 Task: Check the data of people moving from San Diego.
Action: Mouse moved to (658, 62)
Screenshot: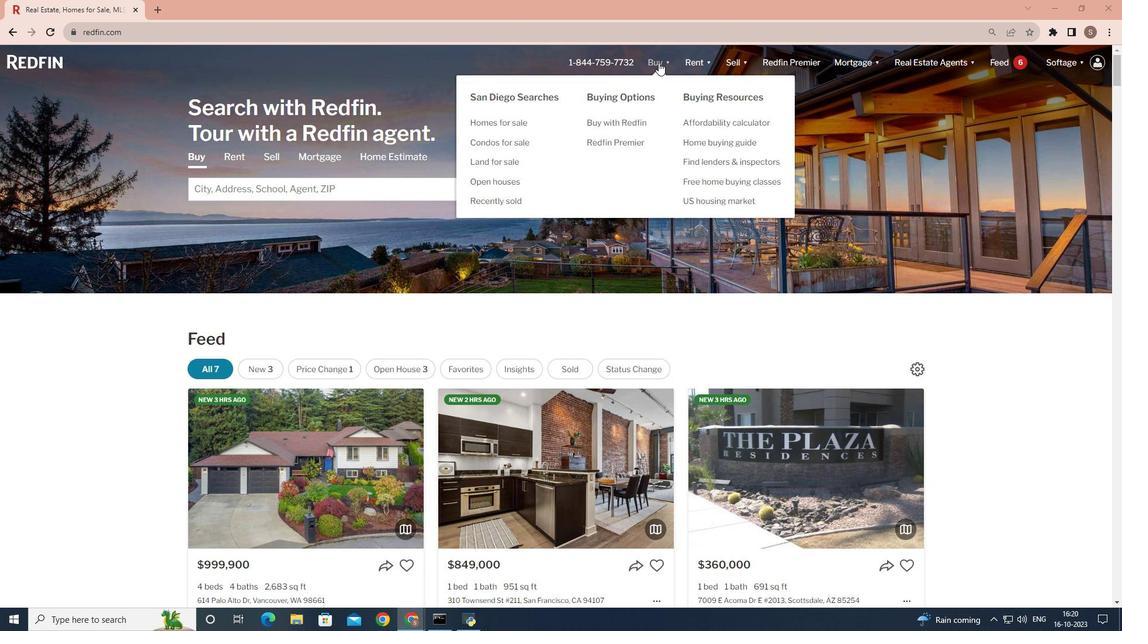 
Action: Mouse pressed left at (658, 62)
Screenshot: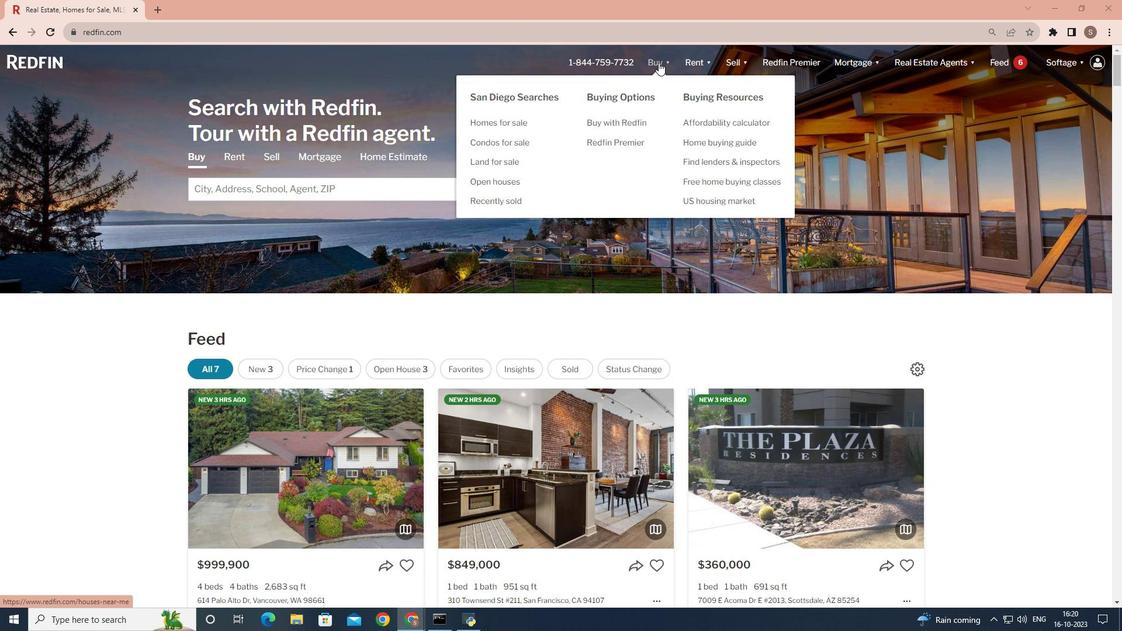 
Action: Mouse moved to (299, 243)
Screenshot: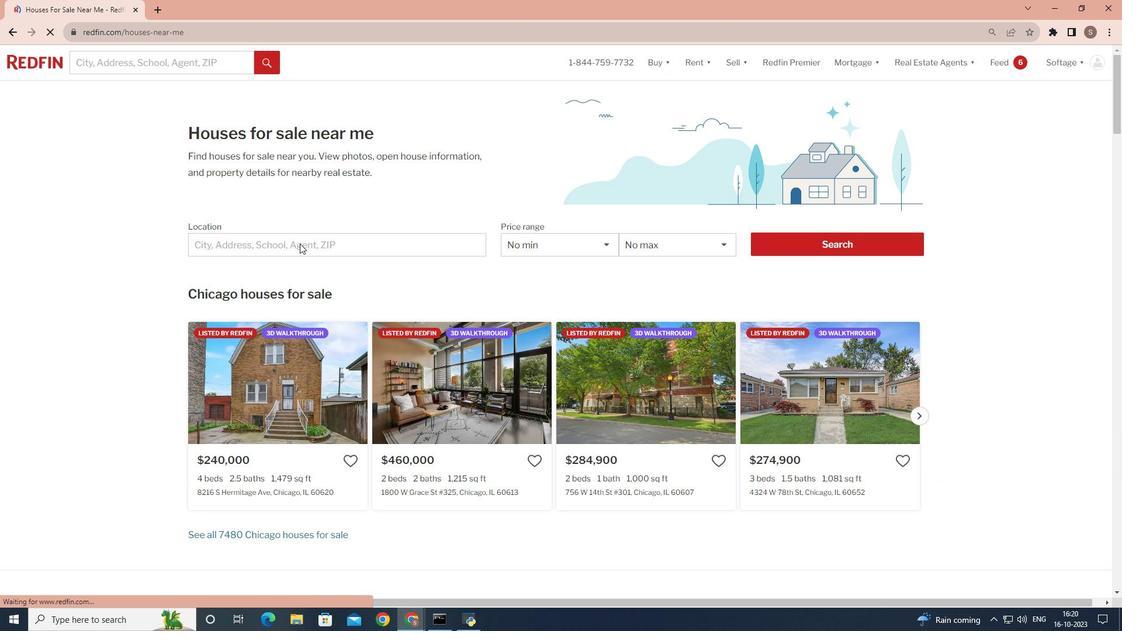 
Action: Mouse pressed left at (299, 243)
Screenshot: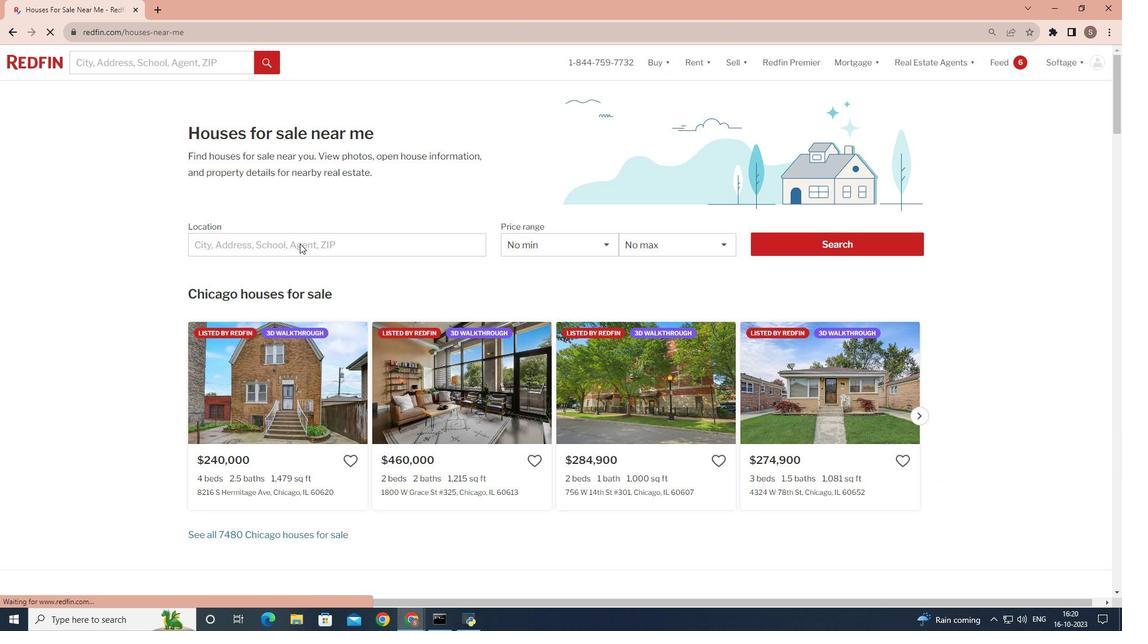 
Action: Mouse pressed left at (299, 243)
Screenshot: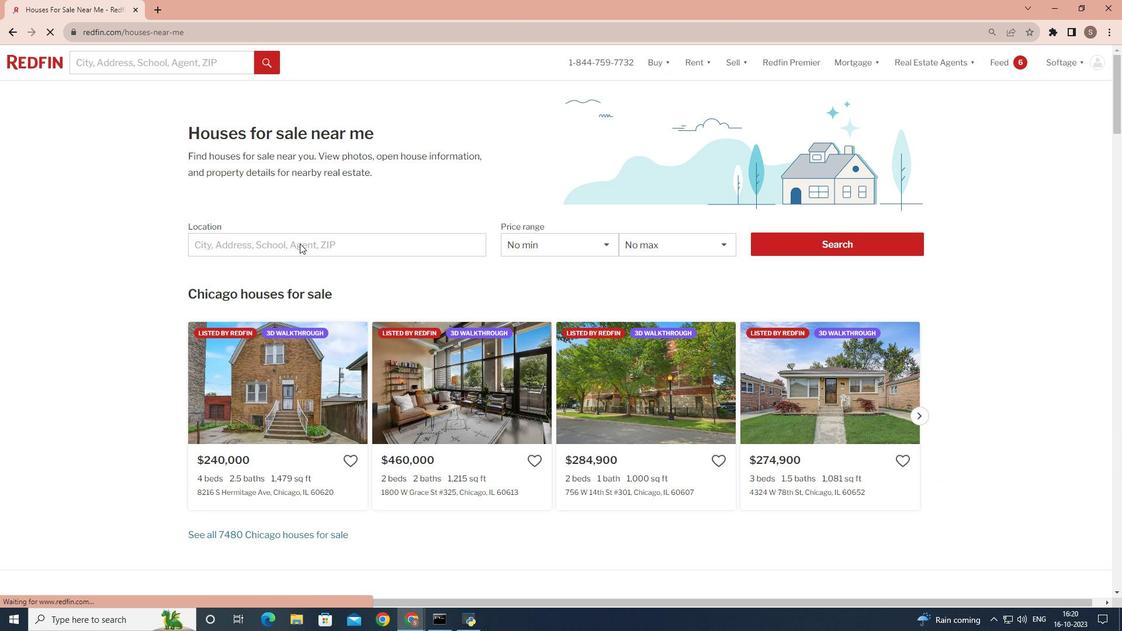 
Action: Mouse moved to (299, 243)
Screenshot: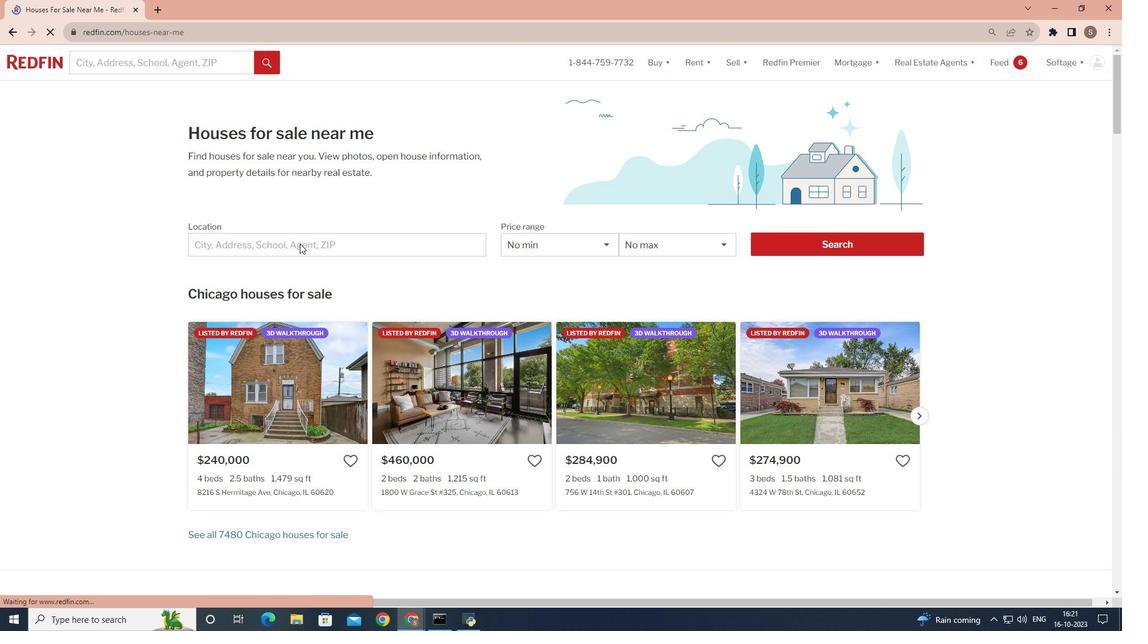 
Action: Mouse pressed left at (299, 243)
Screenshot: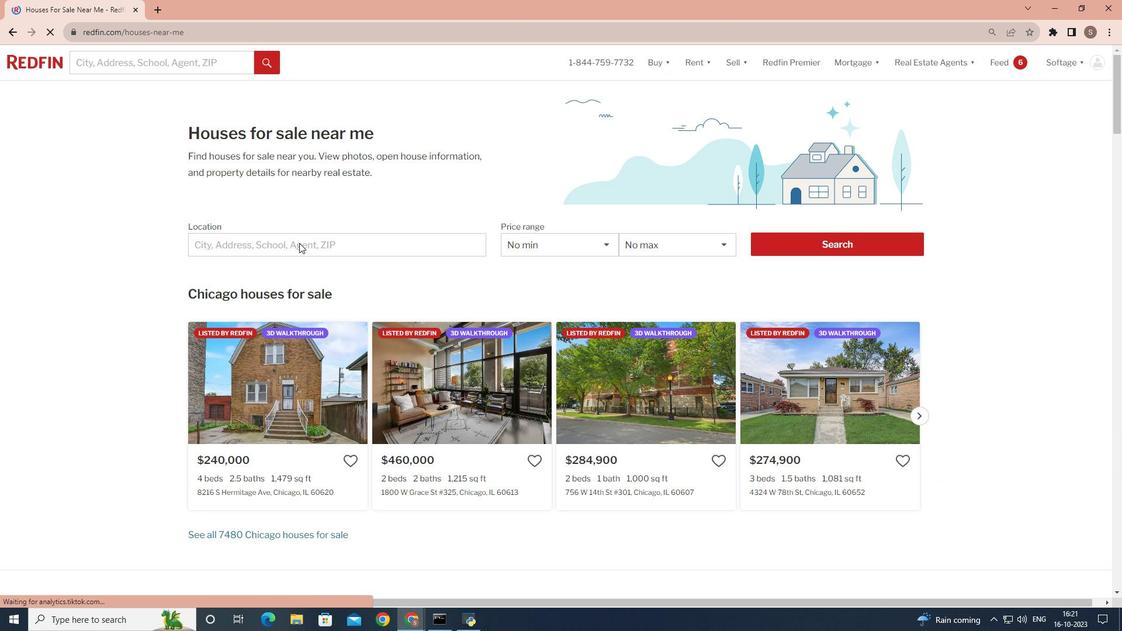
Action: Mouse moved to (299, 247)
Screenshot: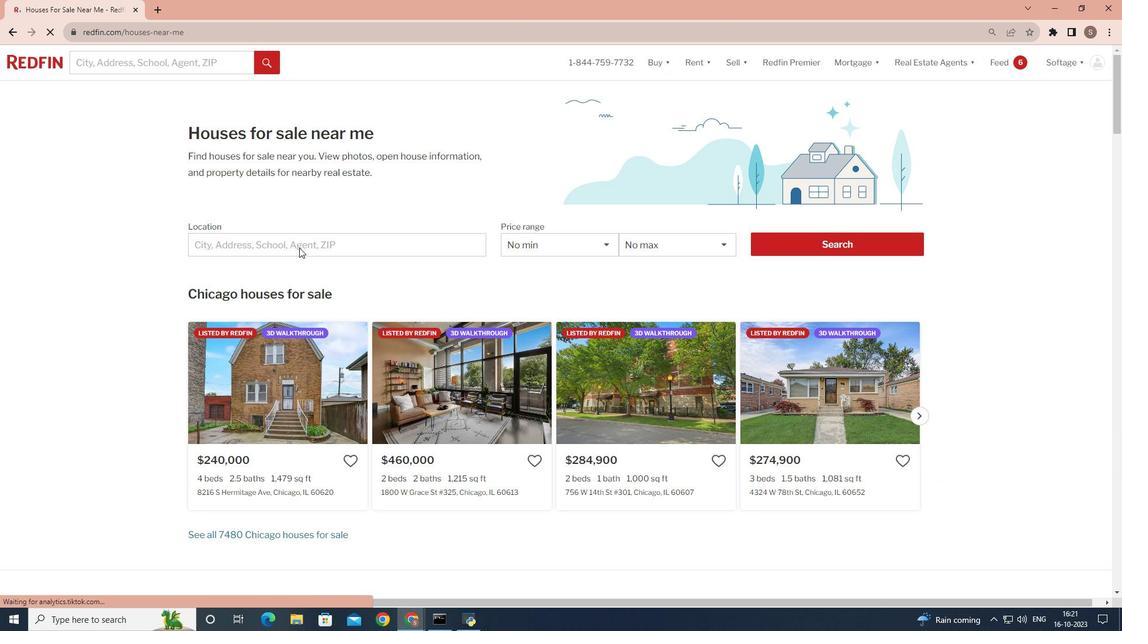 
Action: Mouse pressed left at (299, 247)
Screenshot: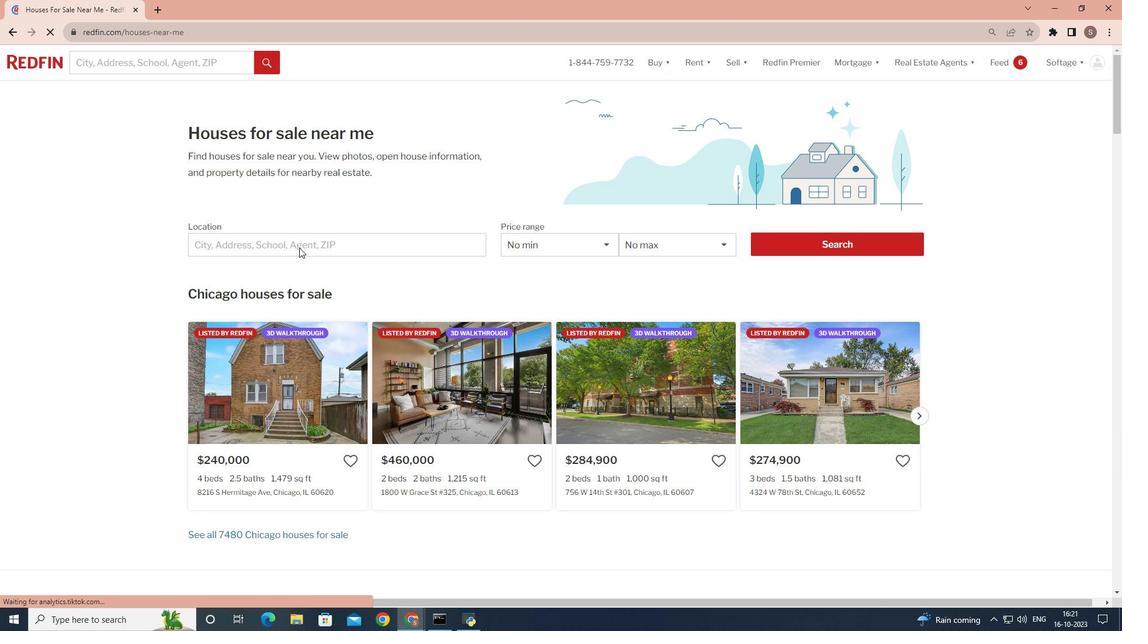 
Action: Mouse pressed left at (299, 247)
Screenshot: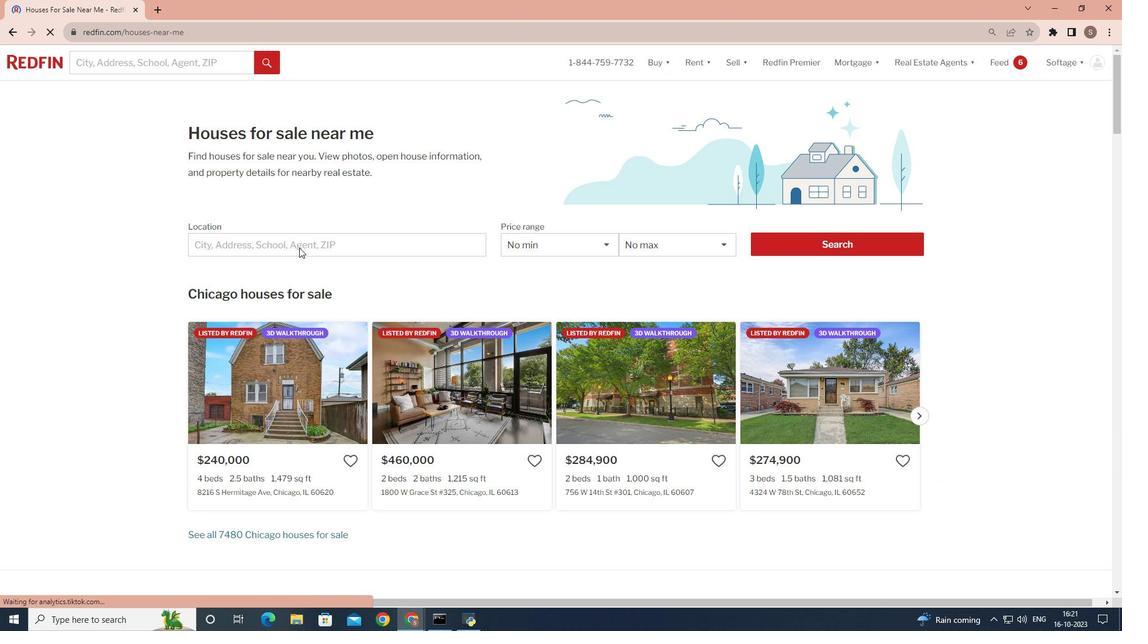 
Action: Mouse moved to (264, 253)
Screenshot: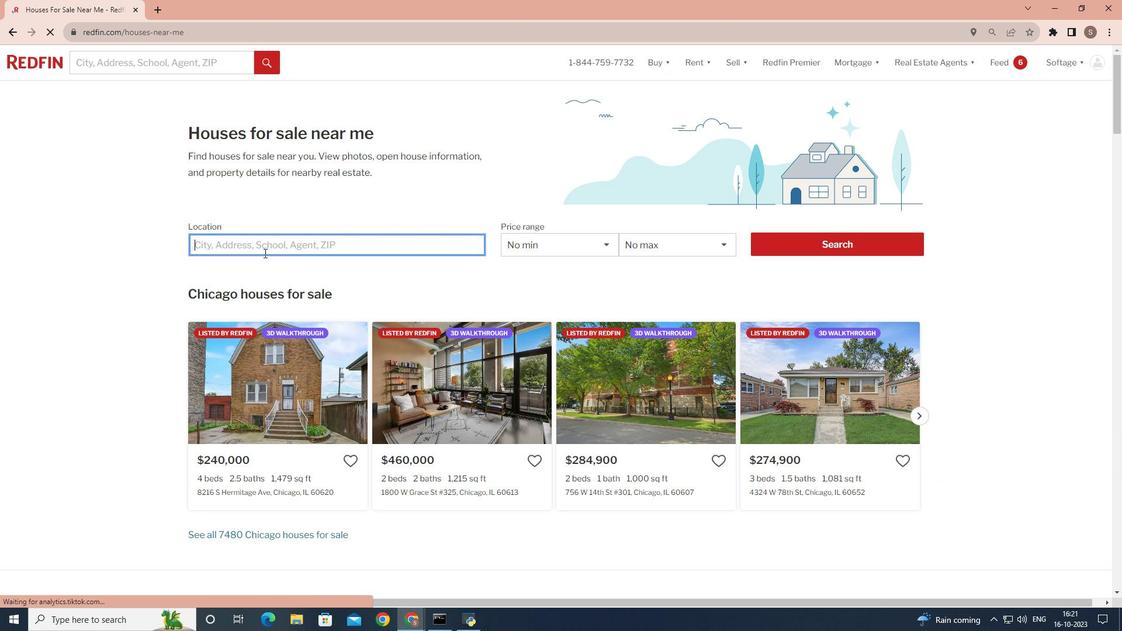 
Action: Key pressed <Key.shift>San<Key.space><Key.shift>Diego
Screenshot: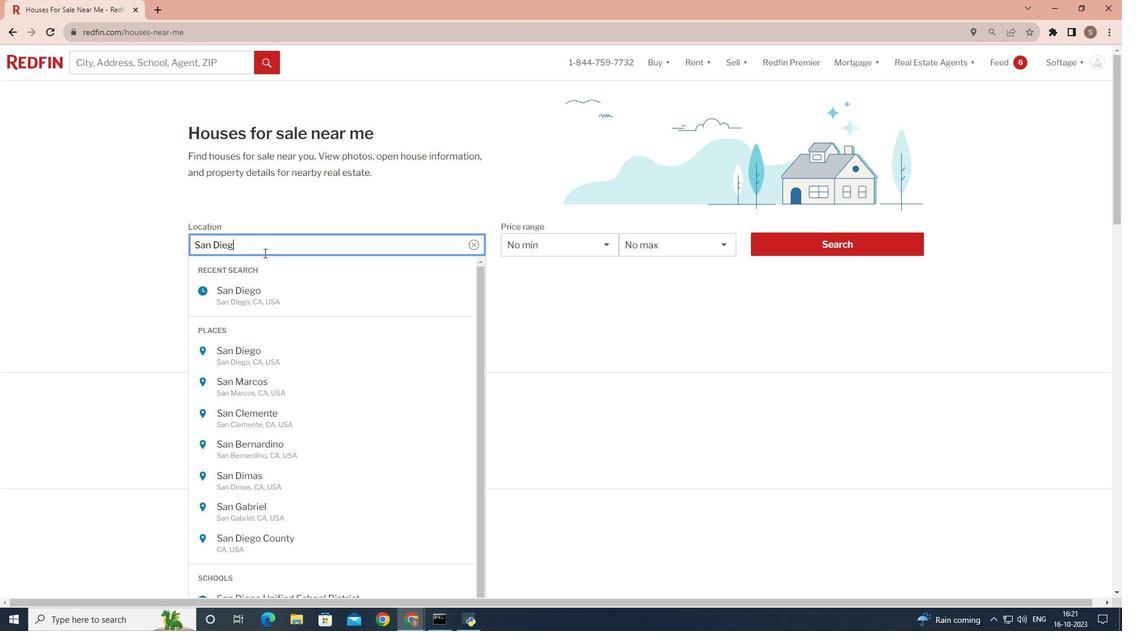 
Action: Mouse moved to (856, 240)
Screenshot: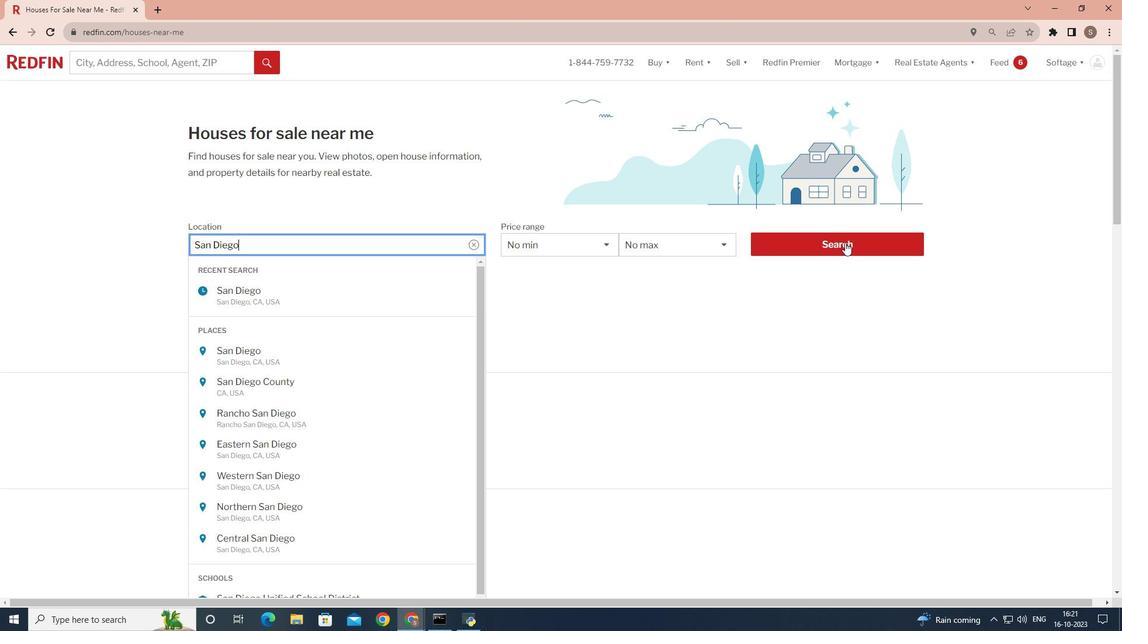 
Action: Mouse pressed left at (856, 240)
Screenshot: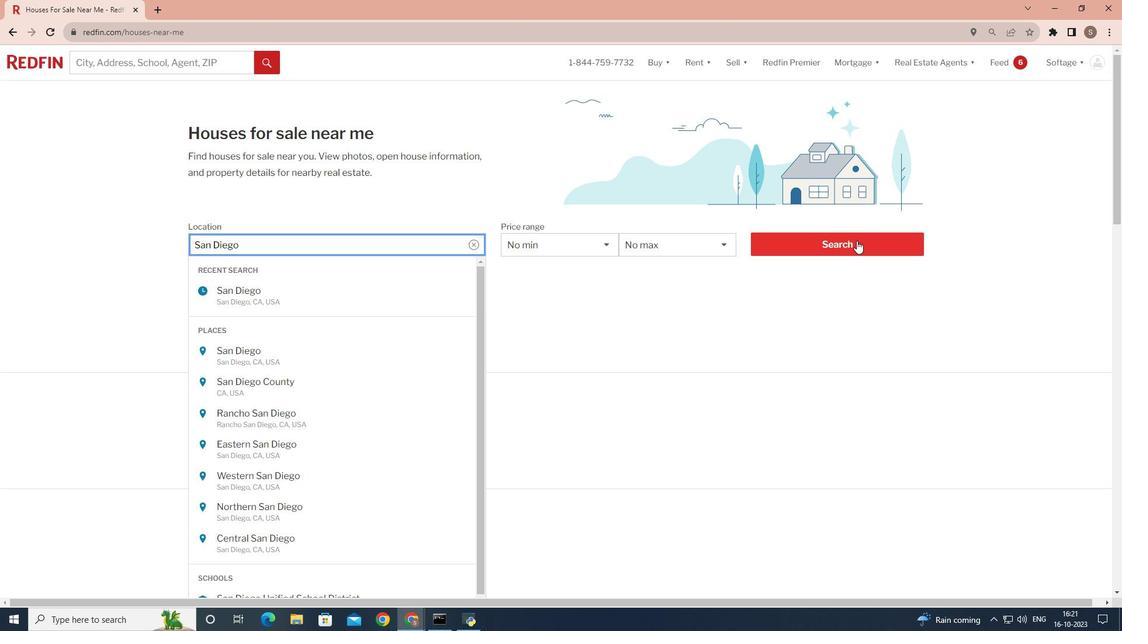 
Action: Mouse pressed left at (856, 240)
Screenshot: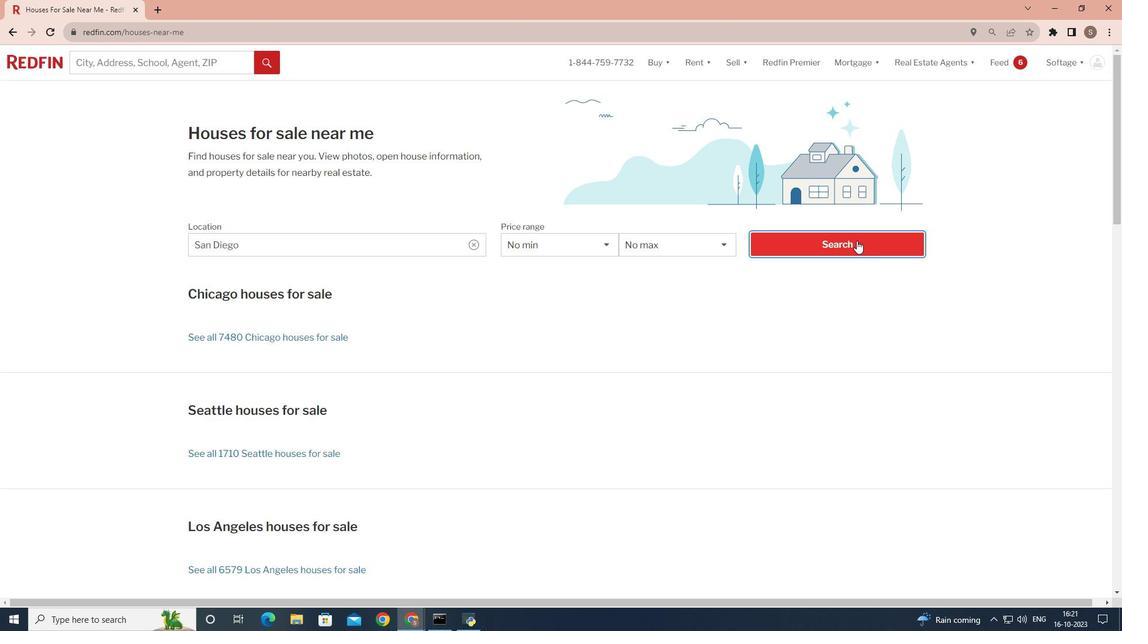 
Action: Mouse pressed left at (856, 240)
Screenshot: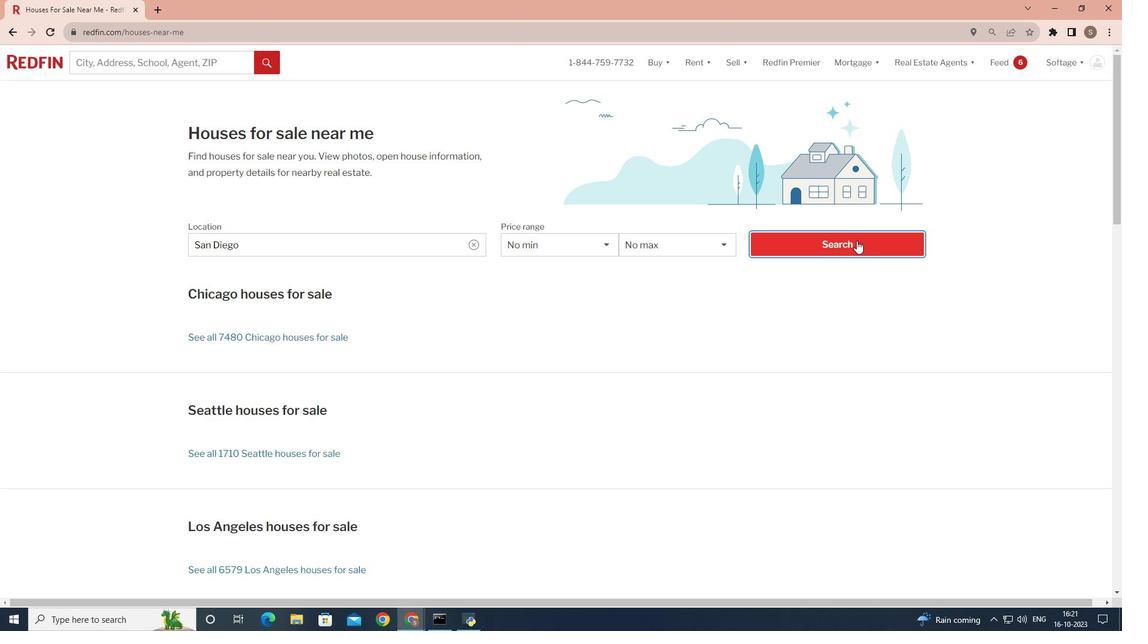 
Action: Mouse moved to (1063, 98)
Screenshot: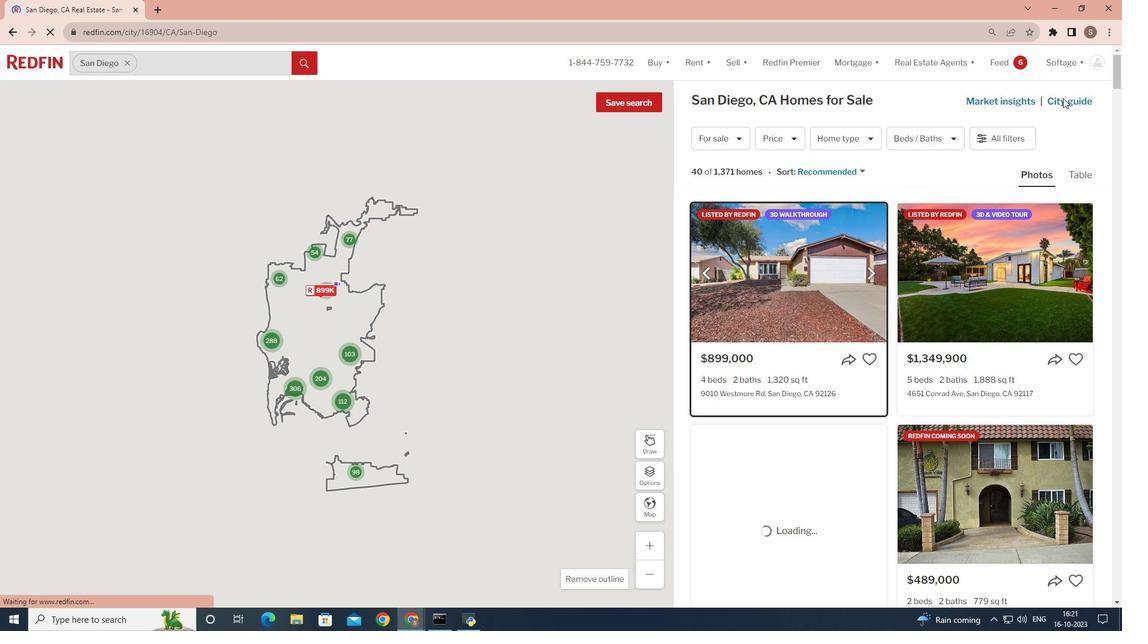 
Action: Mouse pressed left at (1063, 98)
Screenshot: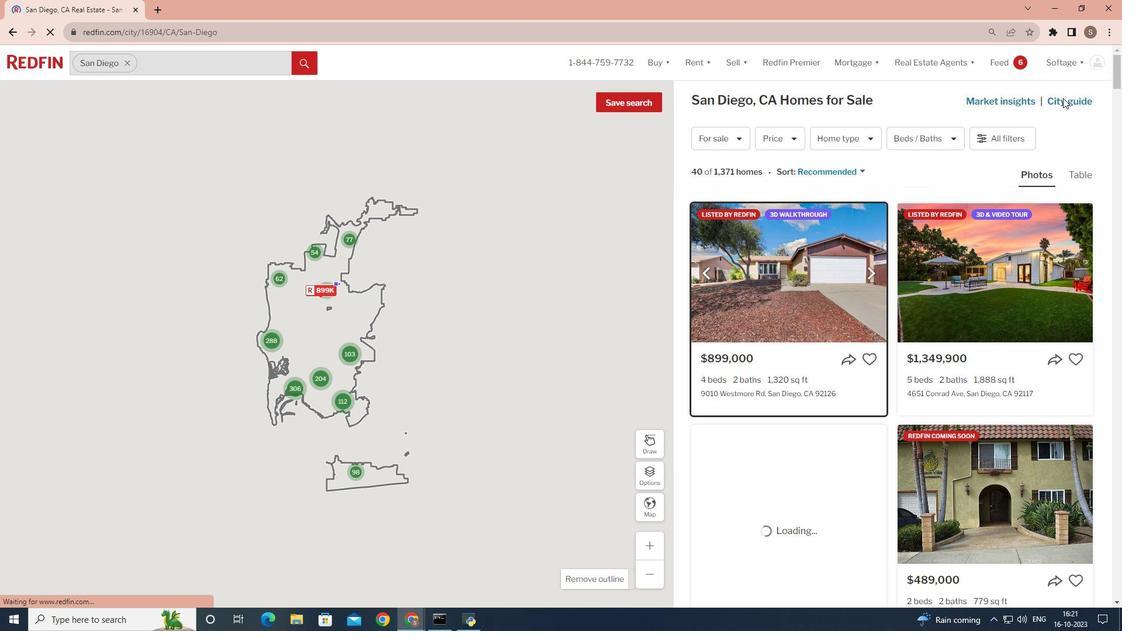 
Action: Mouse moved to (518, 459)
Screenshot: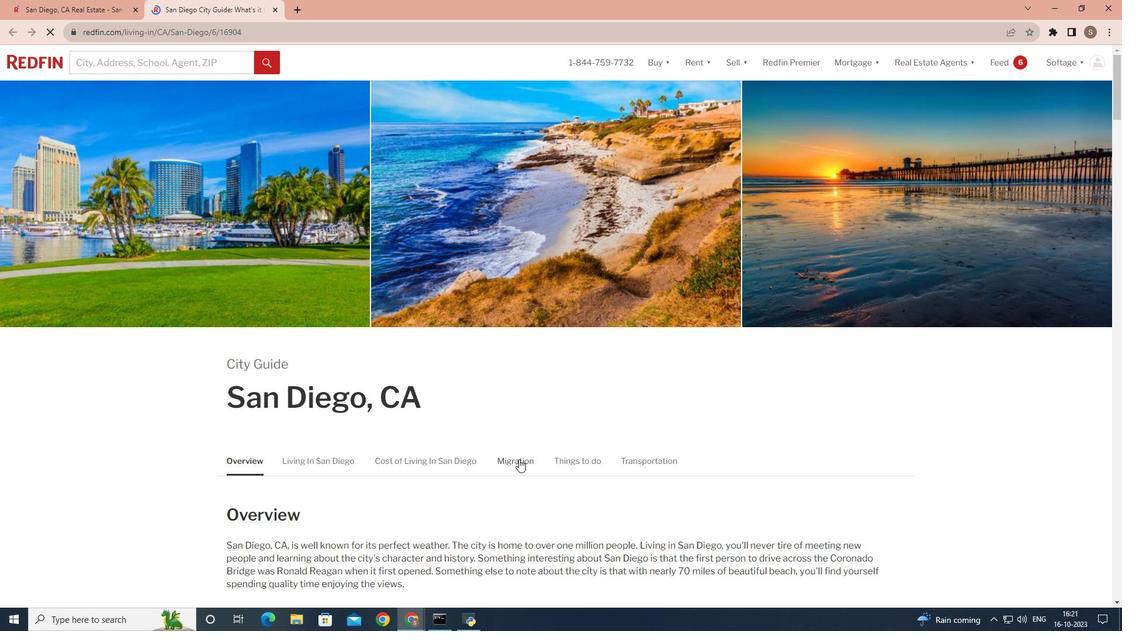 
Action: Mouse pressed left at (518, 459)
Screenshot: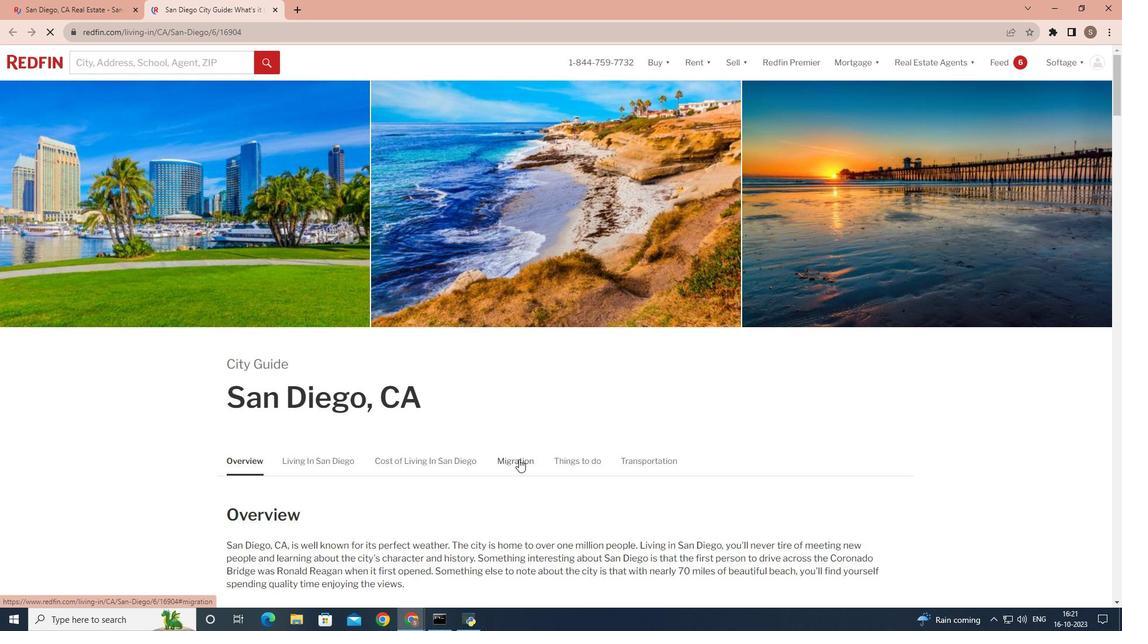 
Action: Mouse moved to (615, 255)
Screenshot: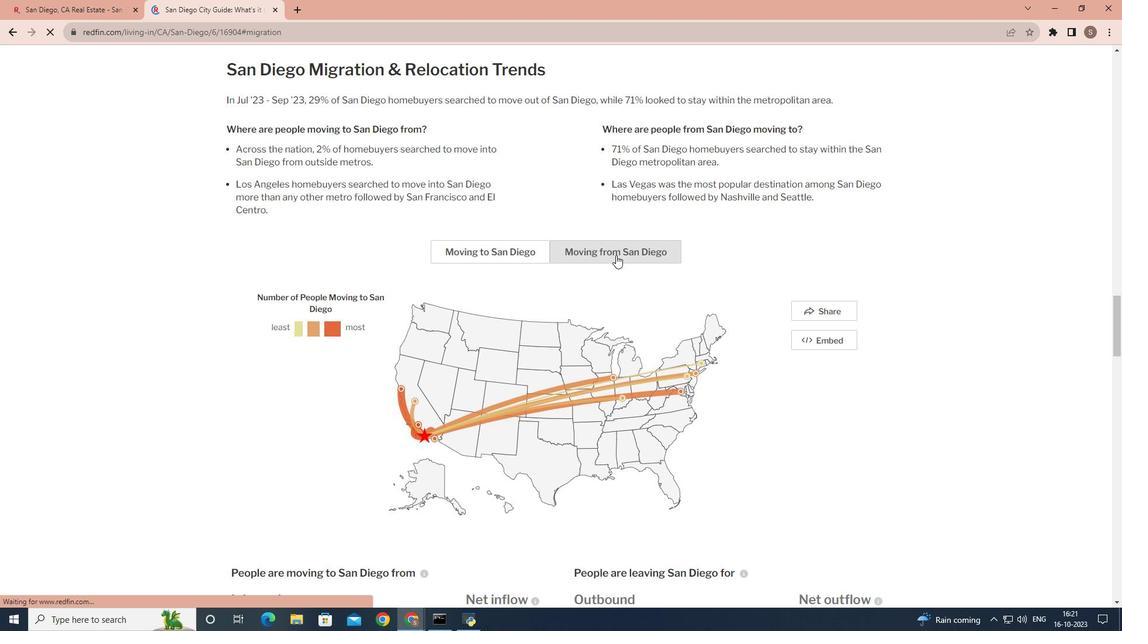 
Action: Mouse pressed left at (615, 255)
Screenshot: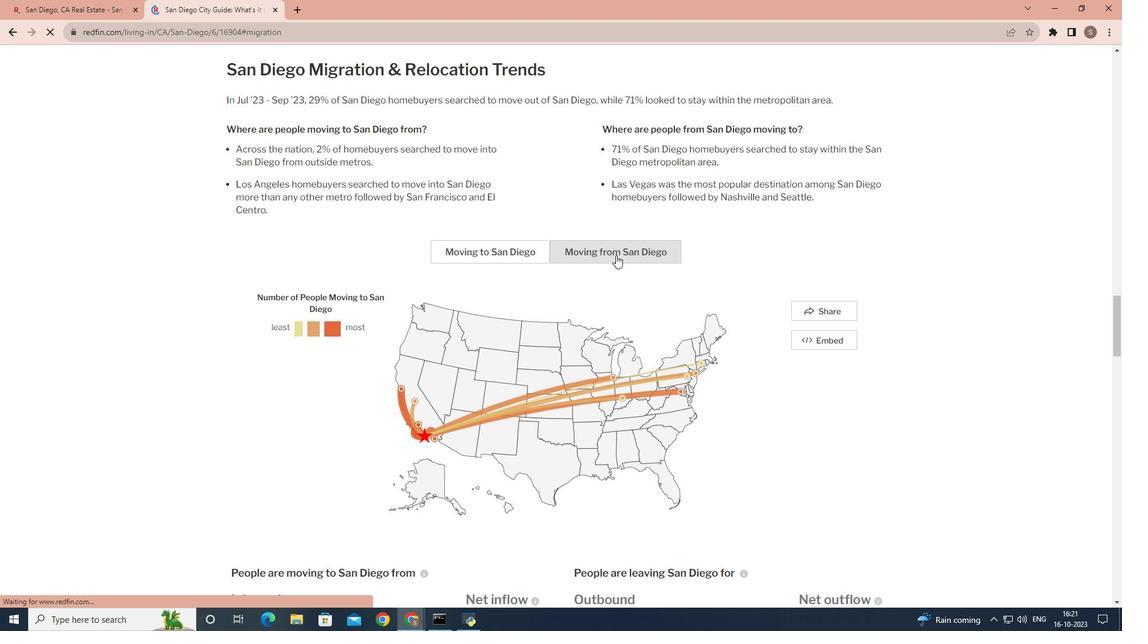 
